Task: Select a schedule automation every 2 weeks on saturday at 03:00 PM starting on June 1, 2024.
Action: Mouse moved to (452, 460)
Screenshot: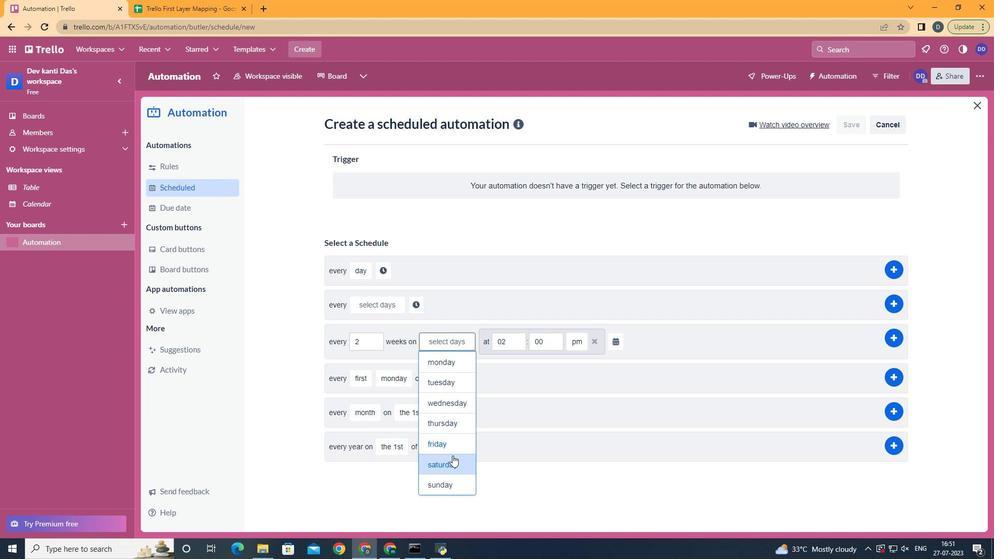 
Action: Mouse pressed left at (452, 460)
Screenshot: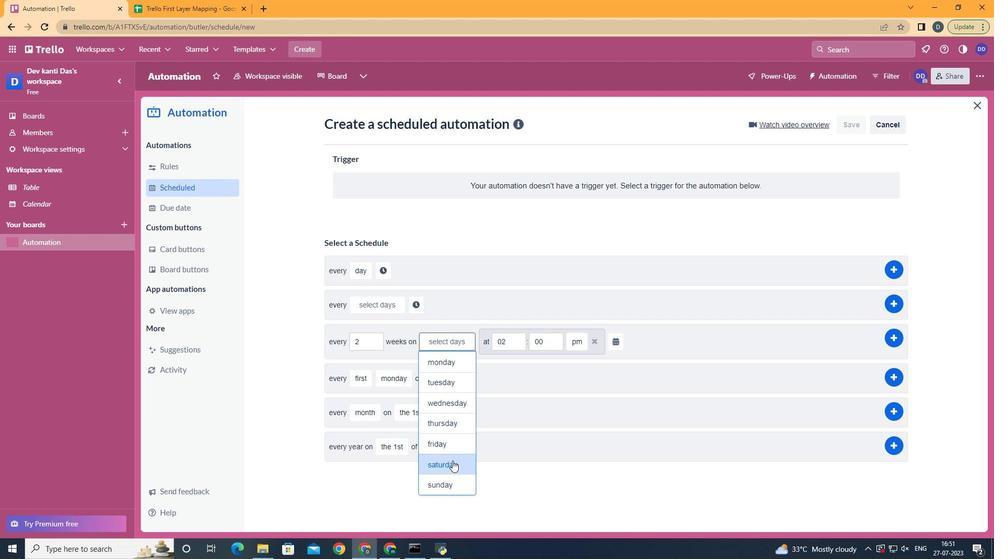 
Action: Mouse moved to (521, 345)
Screenshot: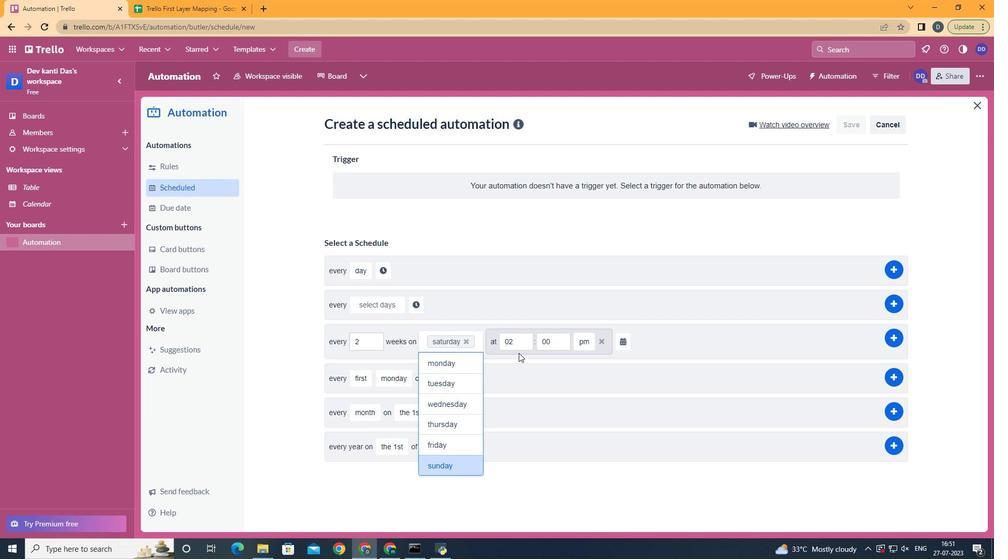 
Action: Mouse pressed left at (521, 345)
Screenshot: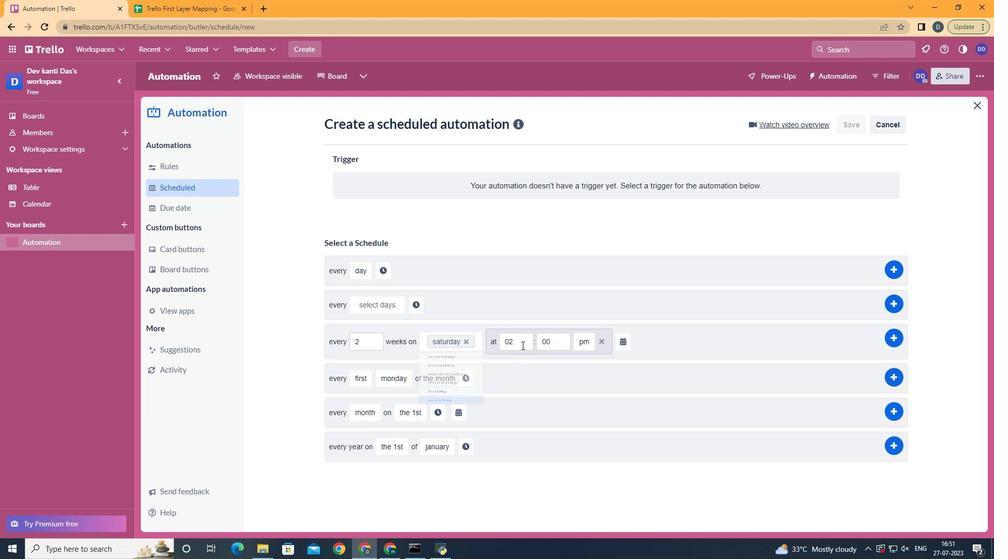
Action: Key pressed <Key.backspace>3
Screenshot: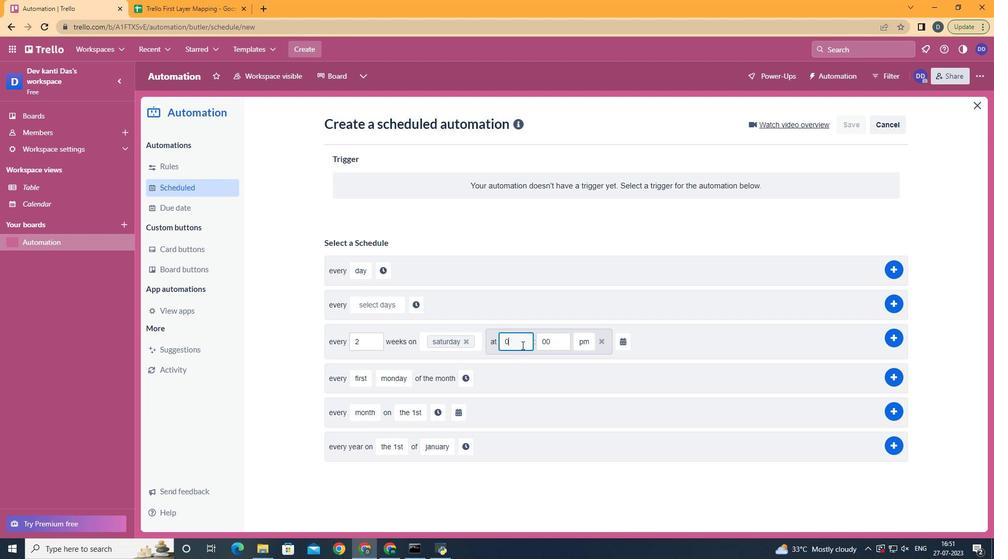 
Action: Mouse moved to (589, 383)
Screenshot: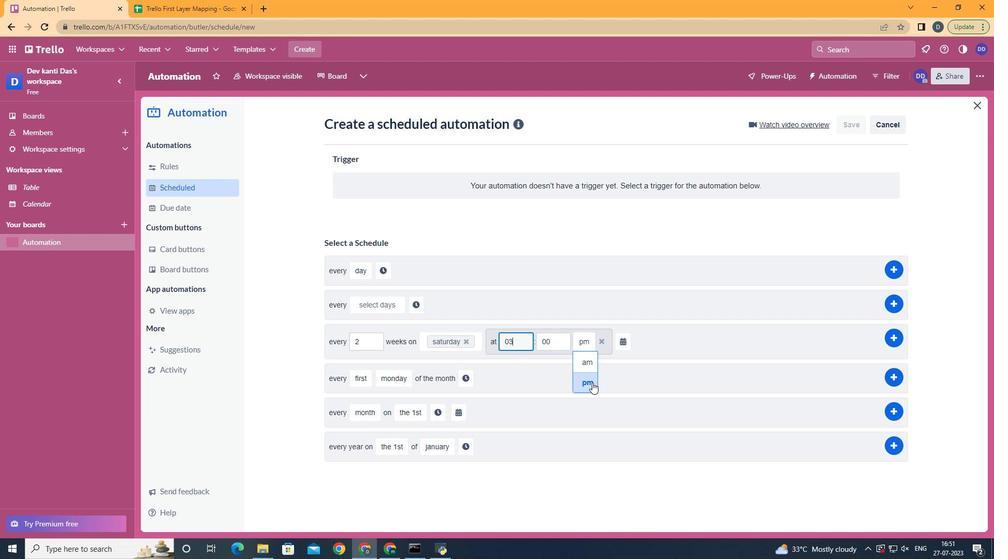 
Action: Mouse pressed left at (589, 383)
Screenshot: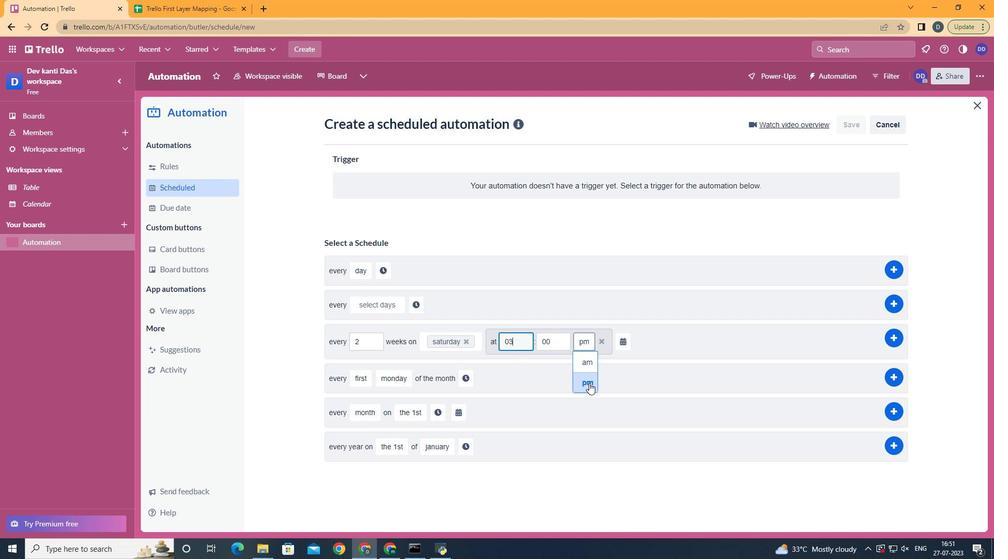 
Action: Mouse moved to (622, 350)
Screenshot: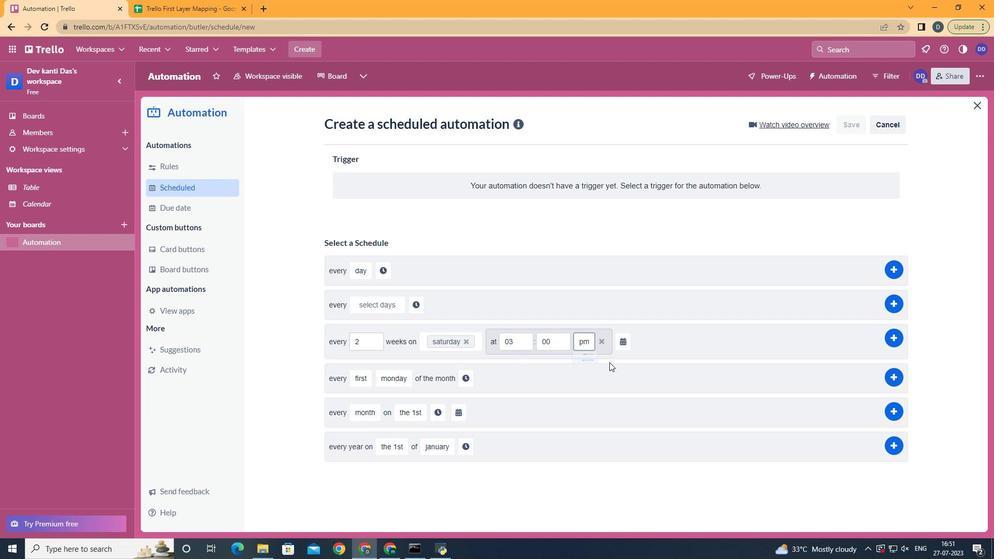 
Action: Mouse pressed left at (622, 350)
Screenshot: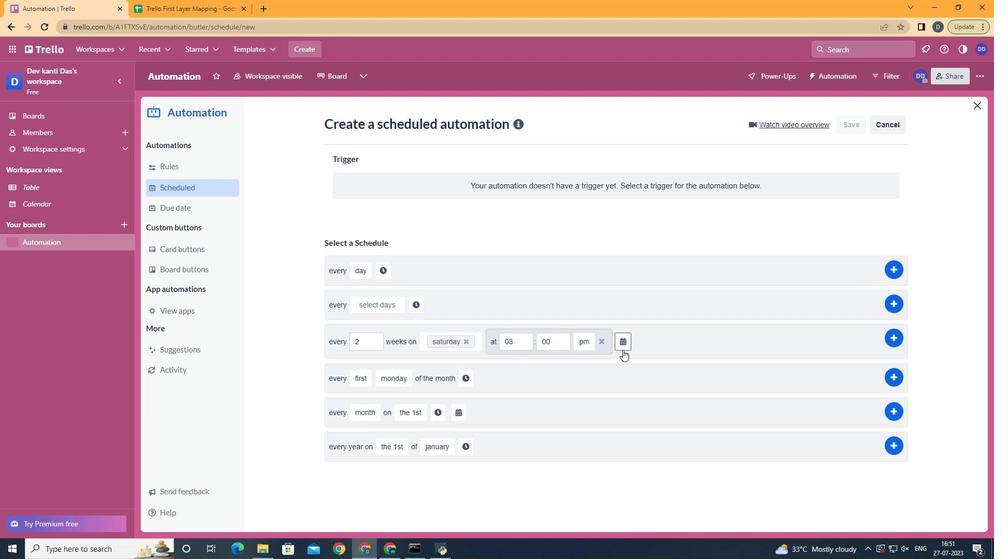 
Action: Mouse moved to (598, 413)
Screenshot: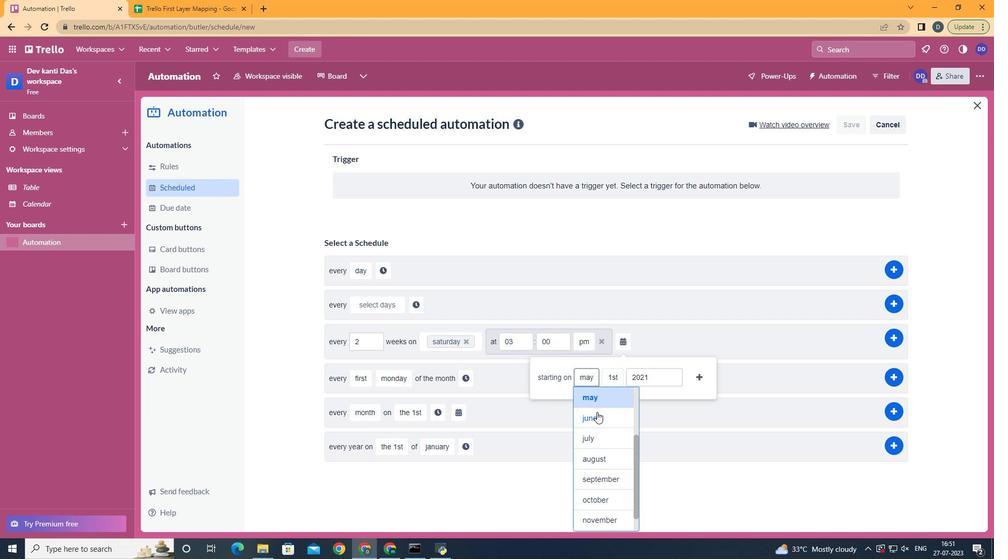 
Action: Mouse pressed left at (598, 413)
Screenshot: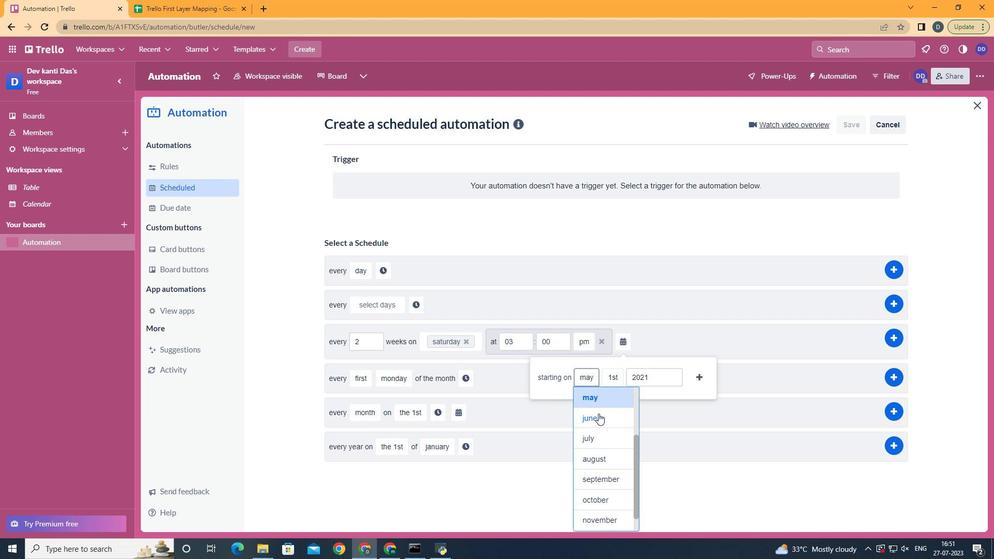 
Action: Mouse moved to (617, 393)
Screenshot: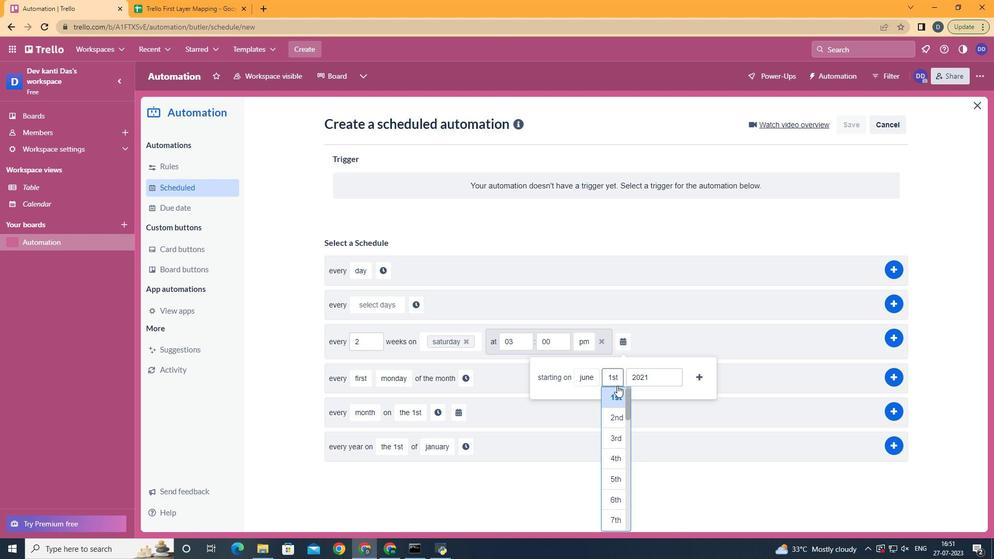 
Action: Mouse pressed left at (617, 393)
Screenshot: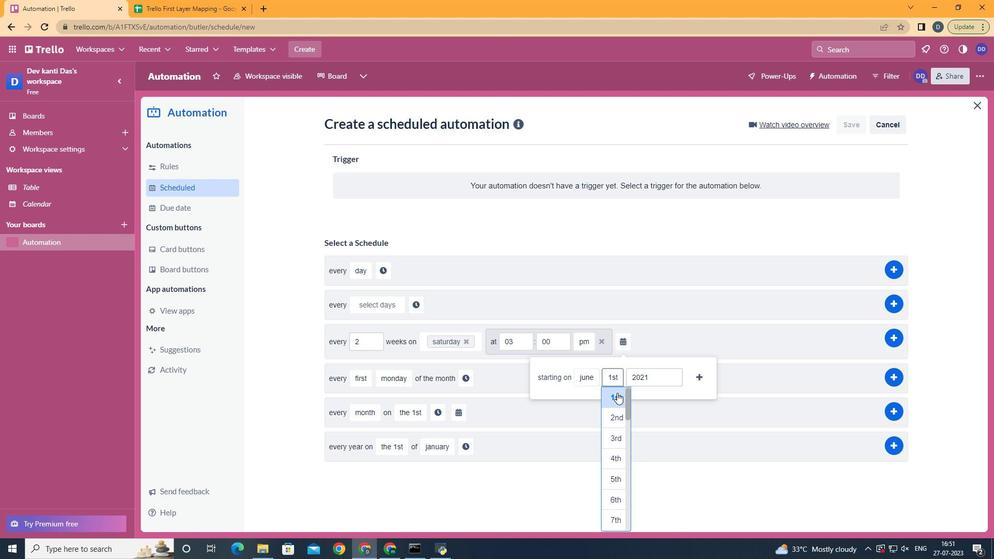 
Action: Mouse moved to (651, 379)
Screenshot: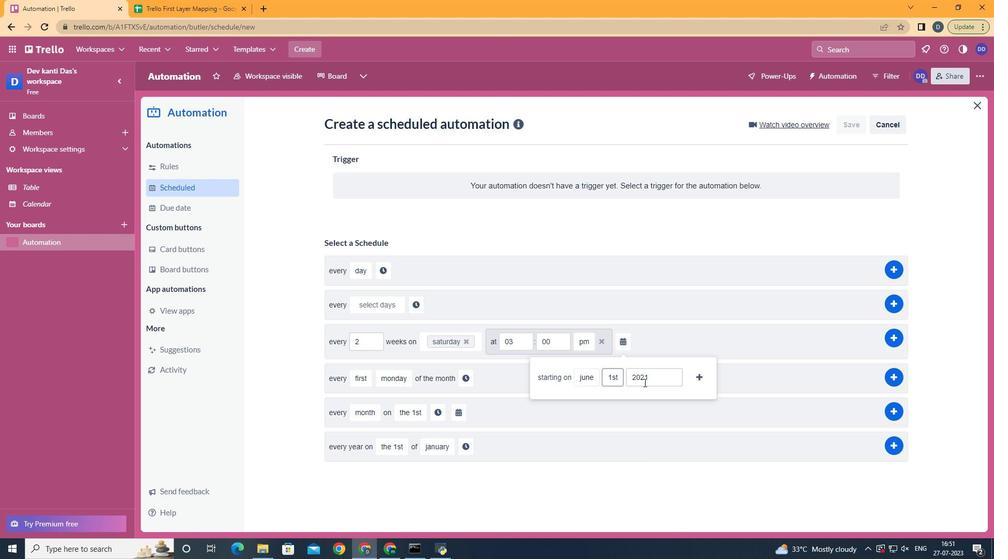 
Action: Mouse pressed left at (651, 379)
Screenshot: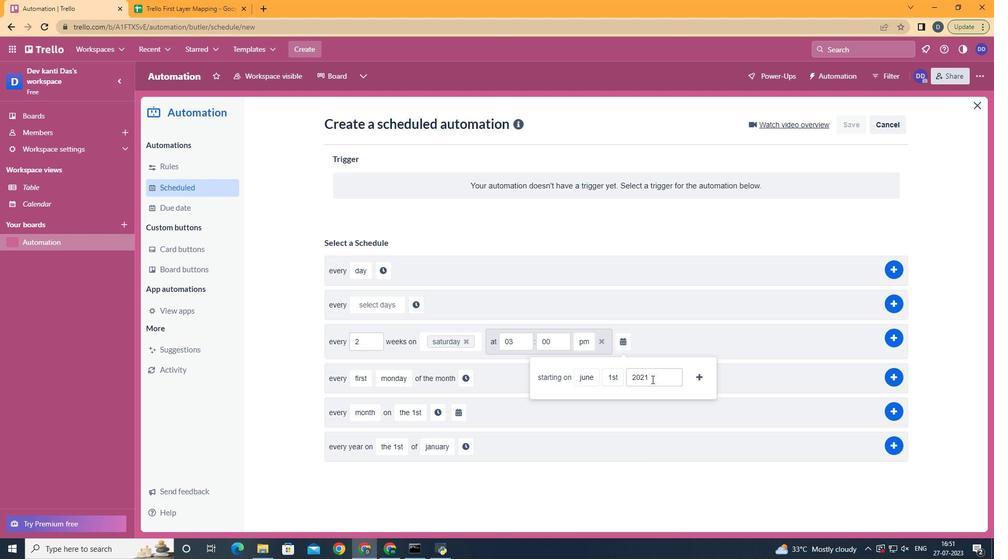 
Action: Key pressed <Key.backspace>4
Screenshot: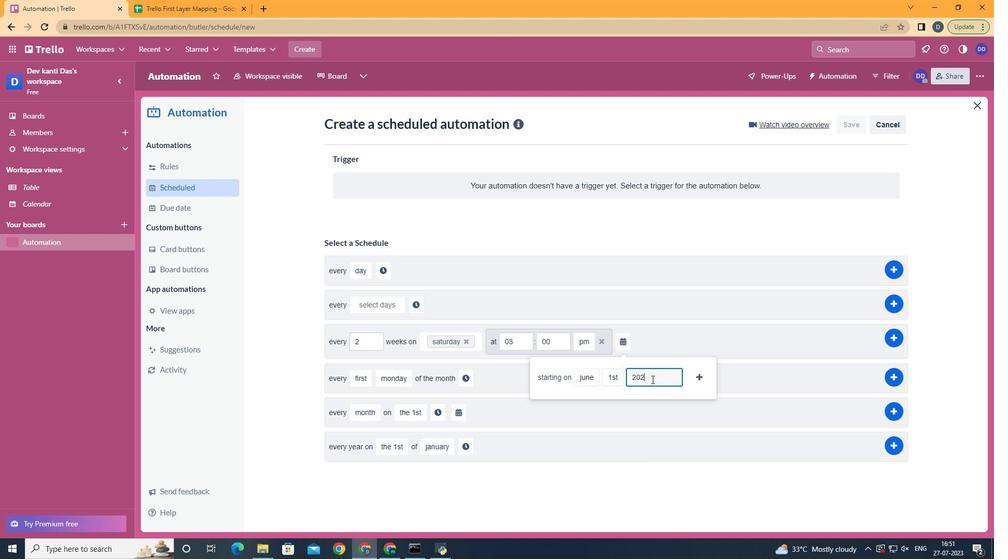 
Action: Mouse moved to (704, 379)
Screenshot: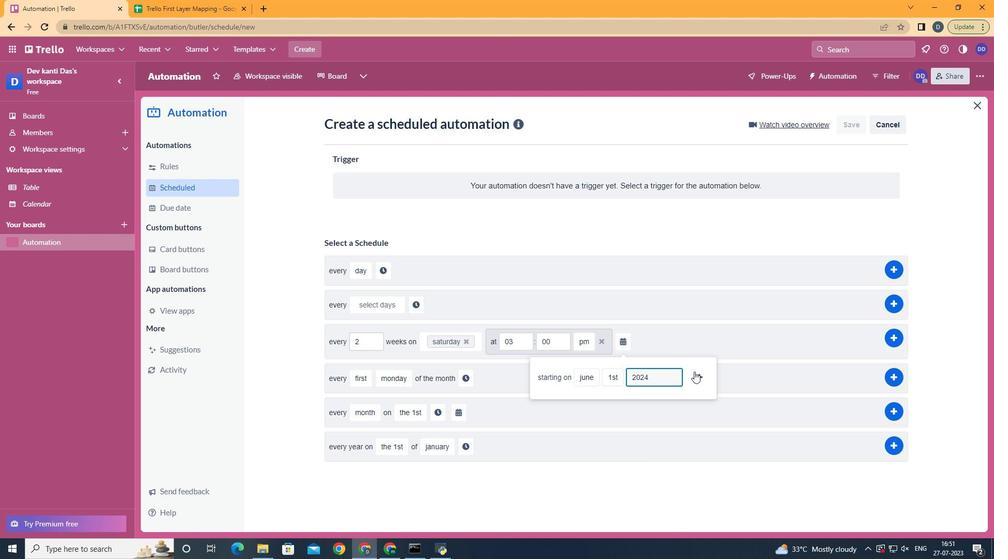 
Action: Mouse pressed left at (704, 379)
Screenshot: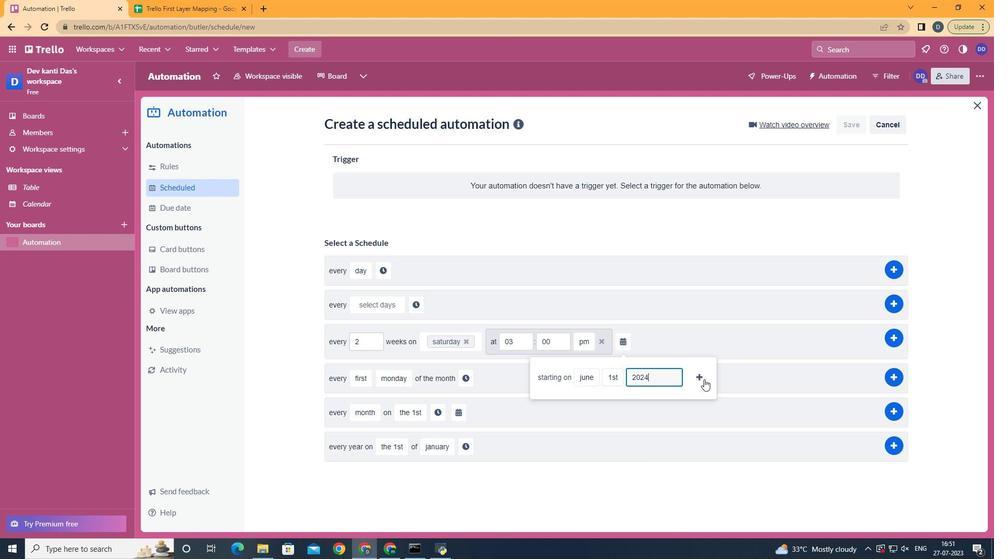 
Action: Mouse moved to (321, 332)
Screenshot: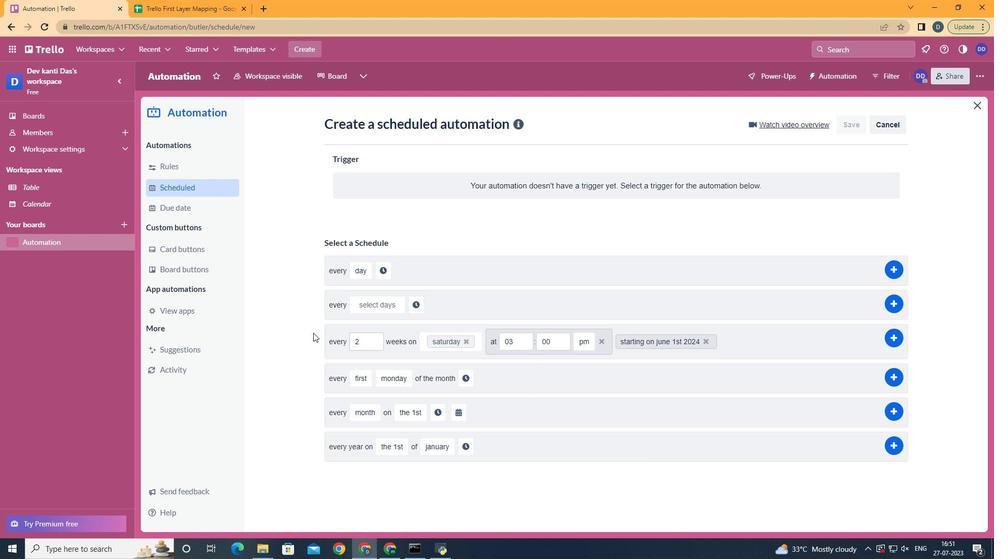
